 Task: Create in the project WhiteCap a sprint 'Warp Drive'.
Action: Mouse moved to (1041, 497)
Screenshot: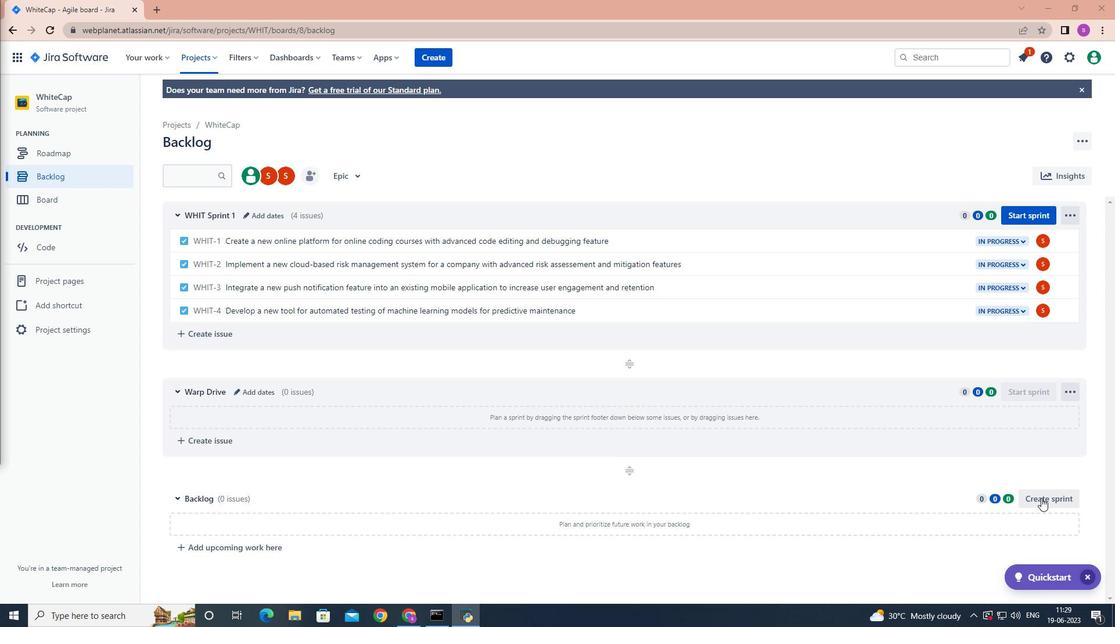 
Action: Mouse pressed left at (1041, 497)
Screenshot: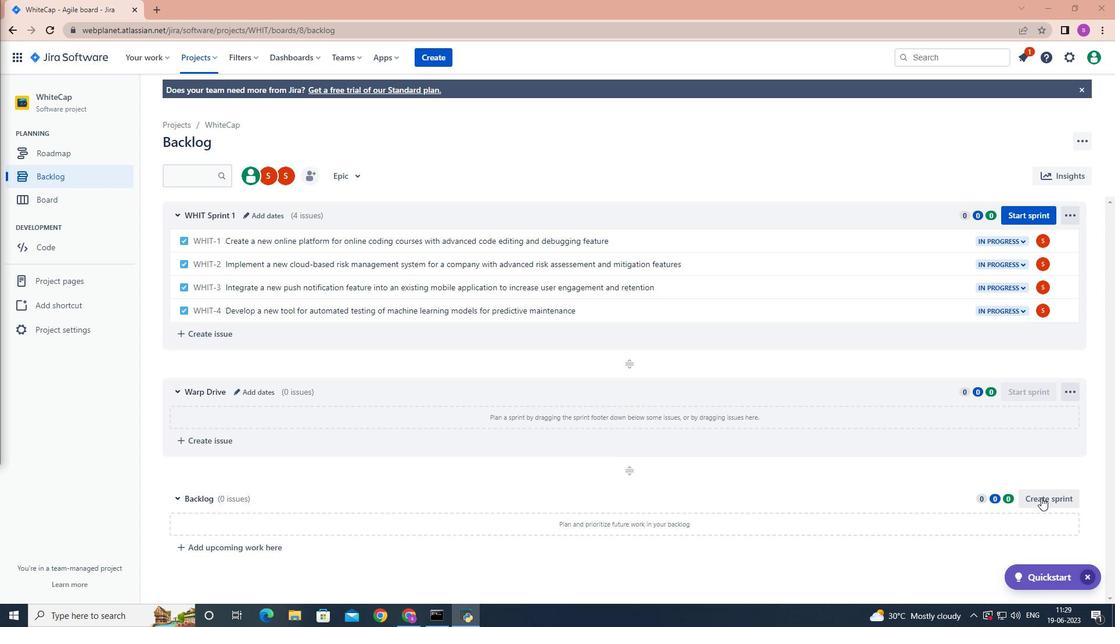 
Action: Mouse moved to (615, 454)
Screenshot: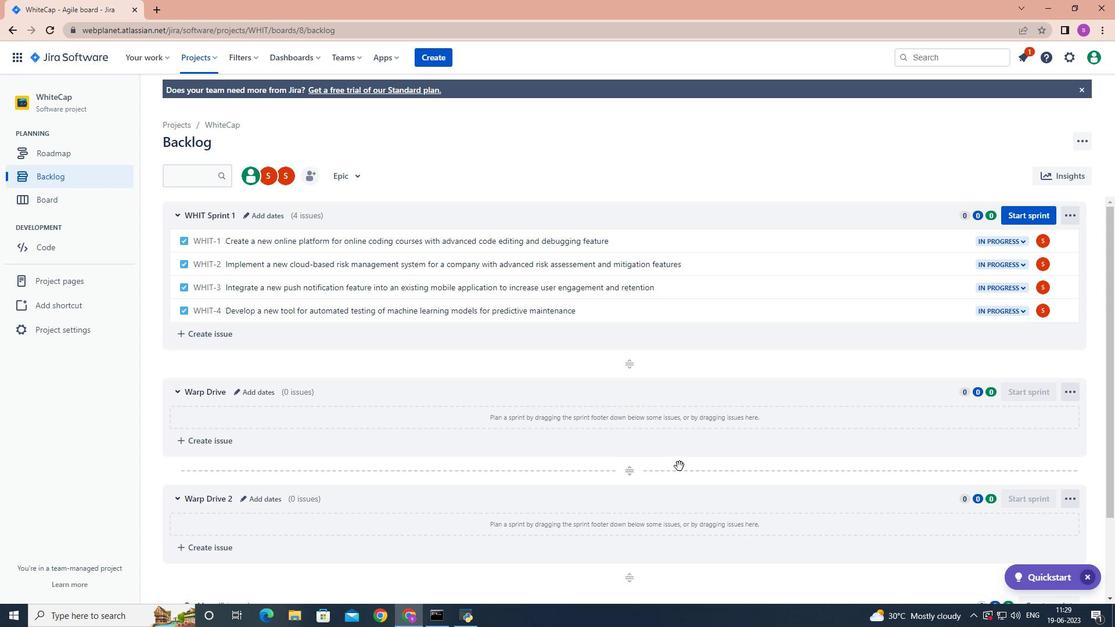 
Action: Mouse scrolled (615, 454) with delta (0, 0)
Screenshot: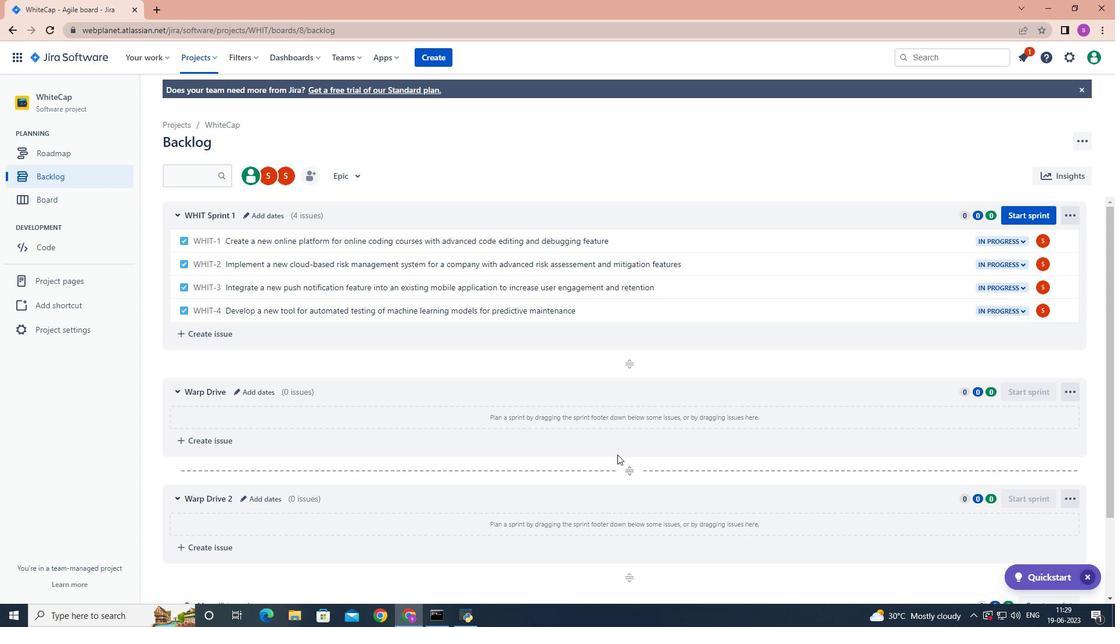 
Action: Mouse moved to (260, 439)
Screenshot: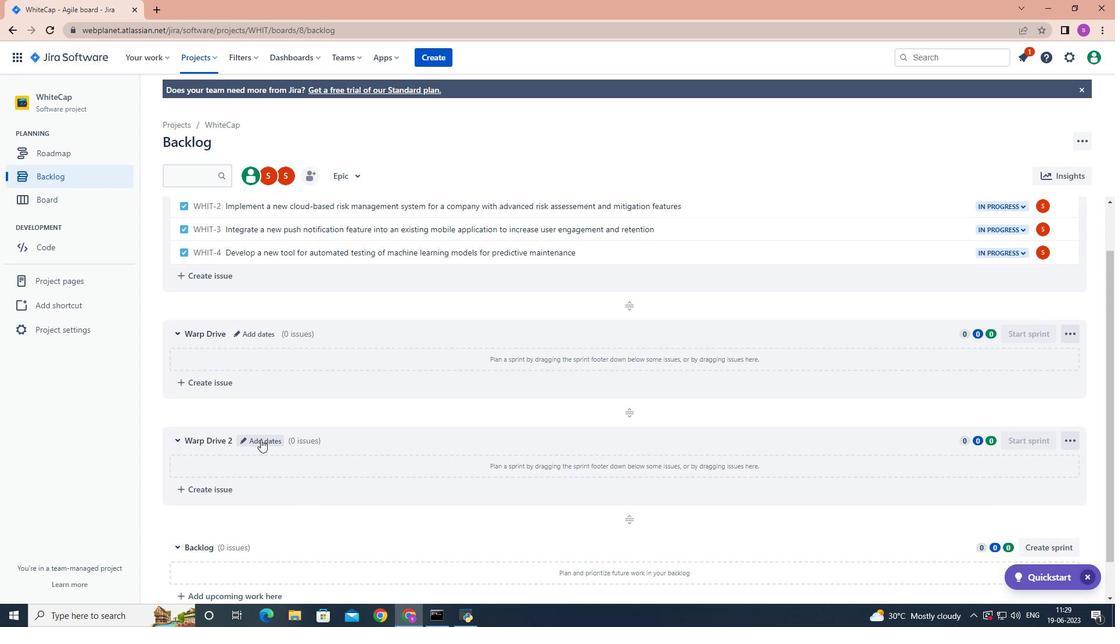 
Action: Mouse pressed left at (260, 439)
Screenshot: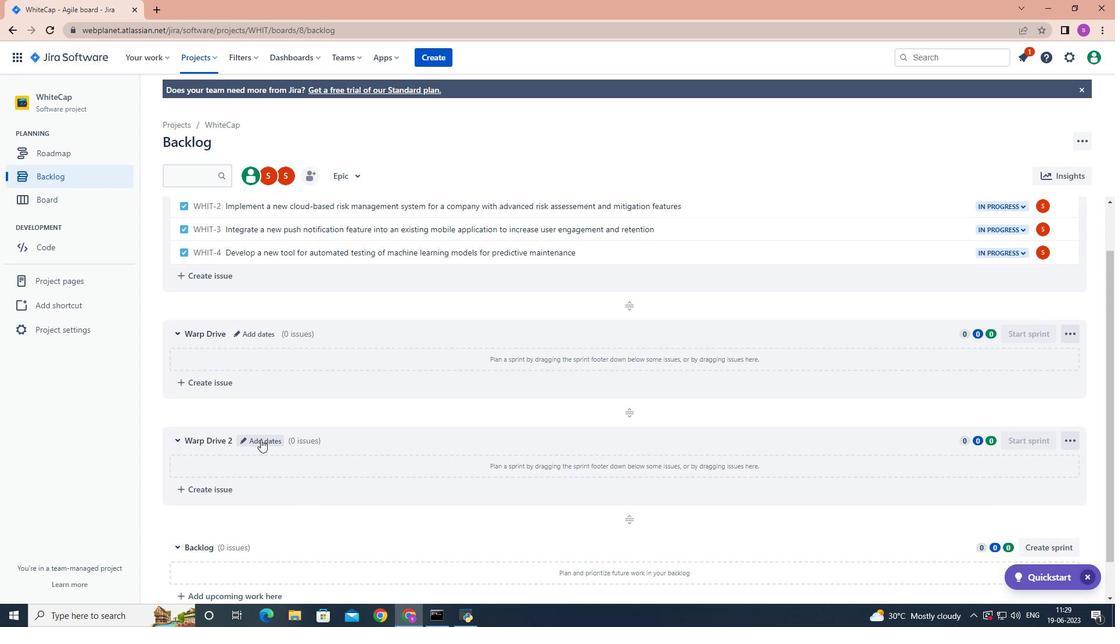 
Action: Mouse moved to (260, 439)
Screenshot: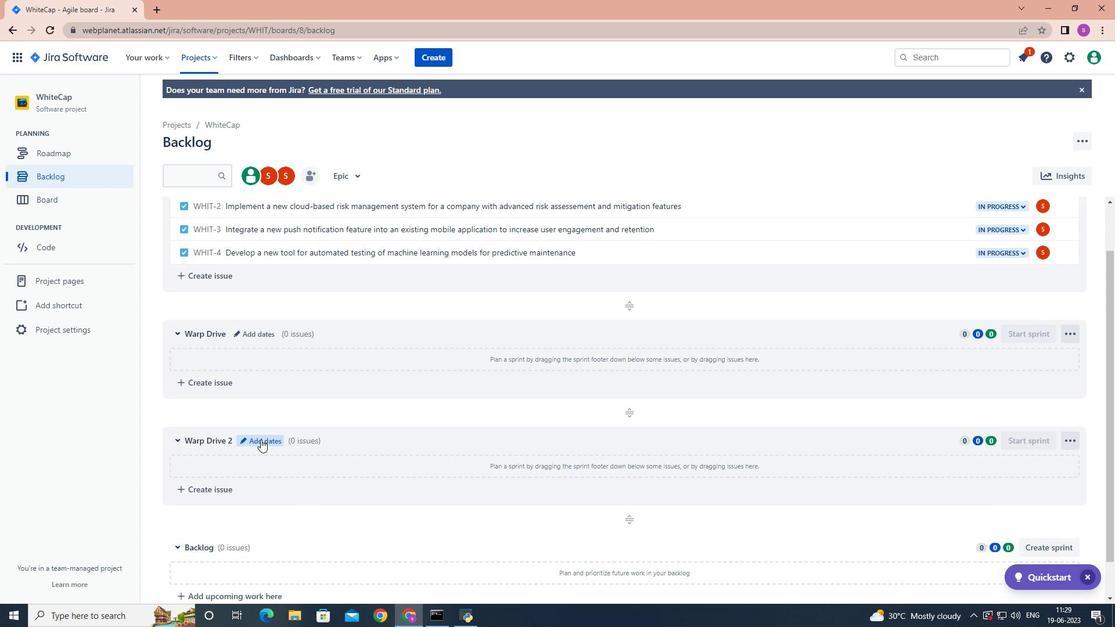 
Action: Key pressed <Key.backspace><Key.backspace><Key.backspace><Key.backspace><Key.backspace><Key.backspace><Key.backspace><Key.backspace><Key.backspace><Key.backspace><Key.backspace><Key.backspace><Key.backspace><Key.backspace><Key.backspace><Key.backspace><Key.backspace><Key.backspace><Key.backspace><Key.backspace><Key.backspace><Key.backspace><Key.backspace><Key.backspace><Key.backspace><Key.shift>Warp<Key.space><Key.shift>Drive
Screenshot: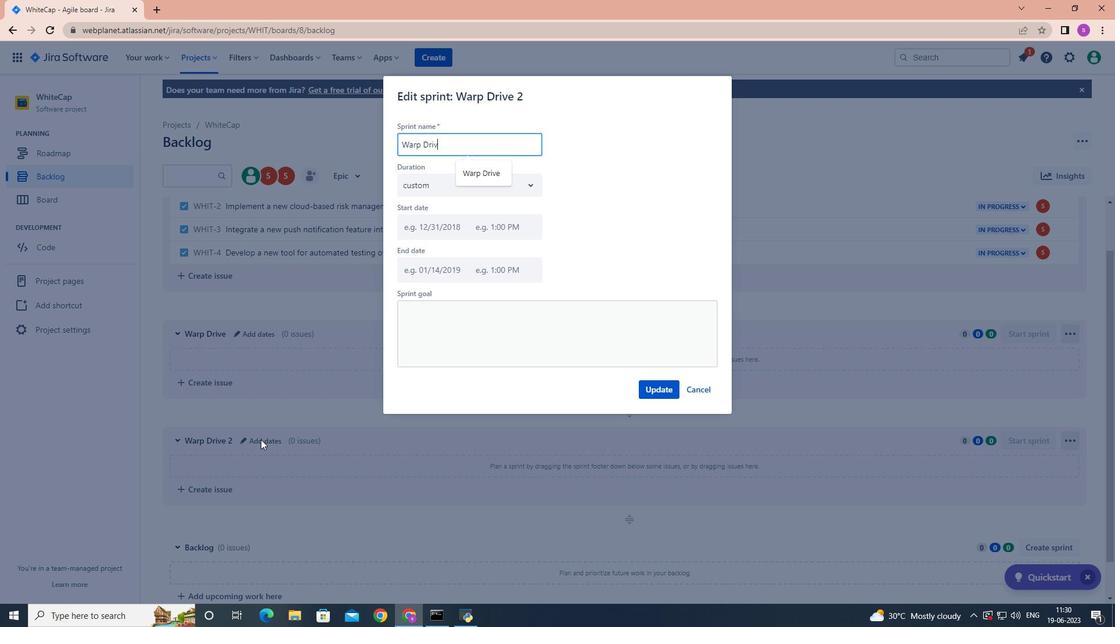 
Action: Mouse moved to (651, 392)
Screenshot: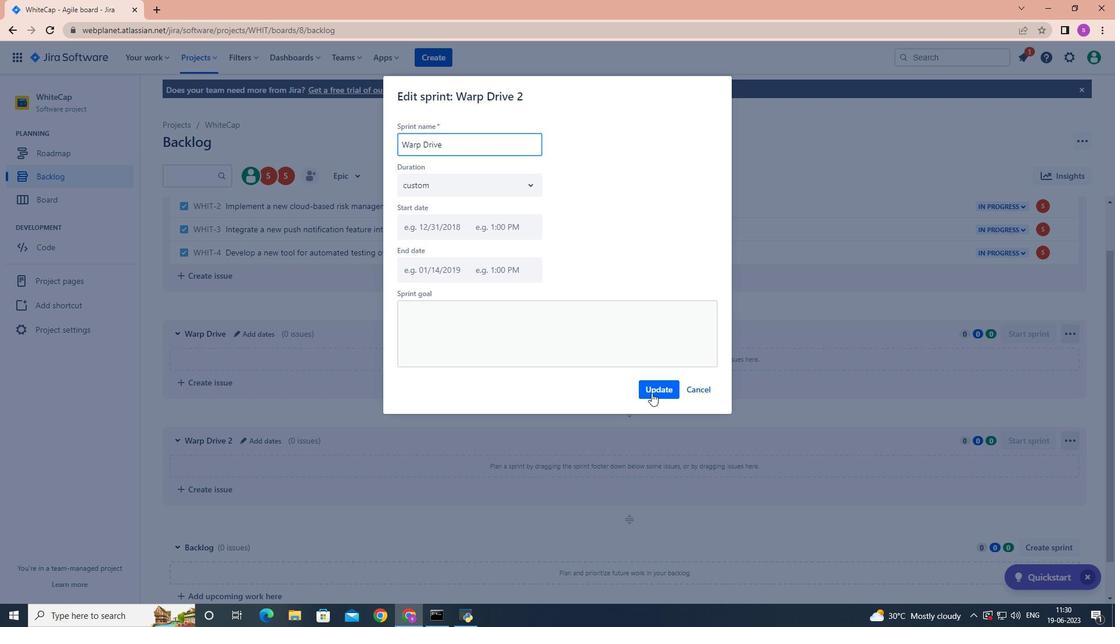 
Action: Mouse pressed left at (651, 392)
Screenshot: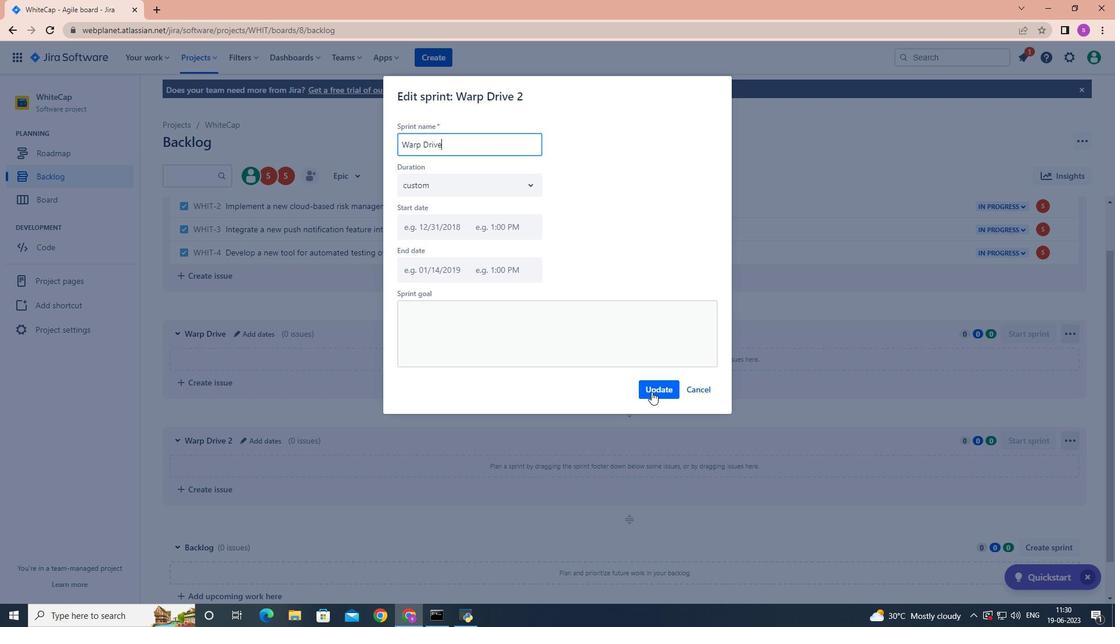 
Action: Mouse moved to (651, 392)
Screenshot: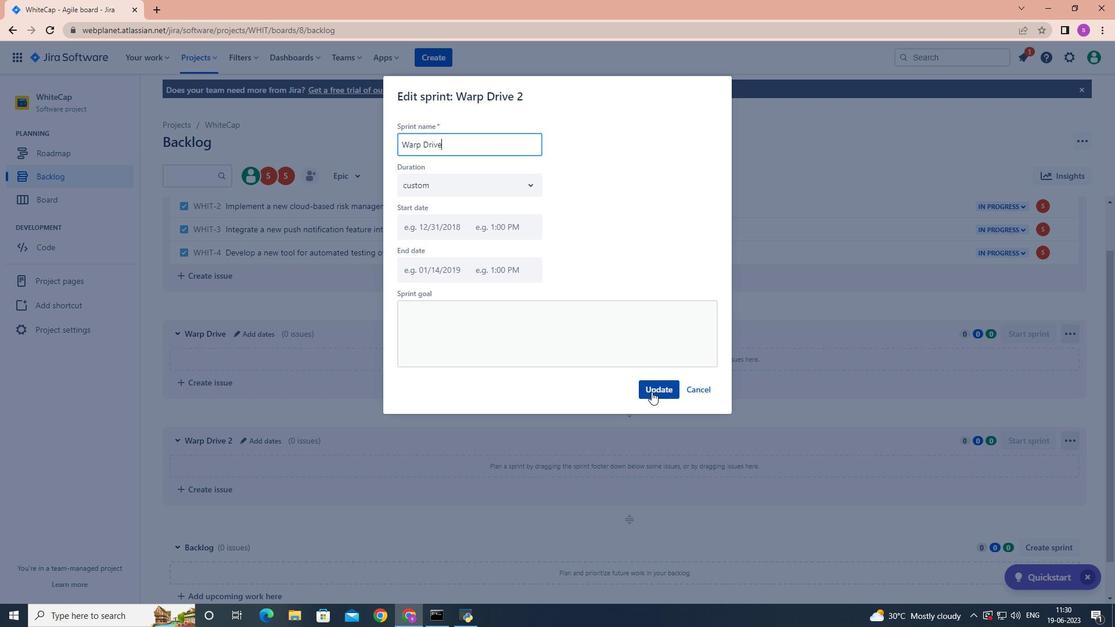 
